 Task: Sort the products in the category "Fragrance" by unit price (high first).
Action: Mouse moved to (277, 130)
Screenshot: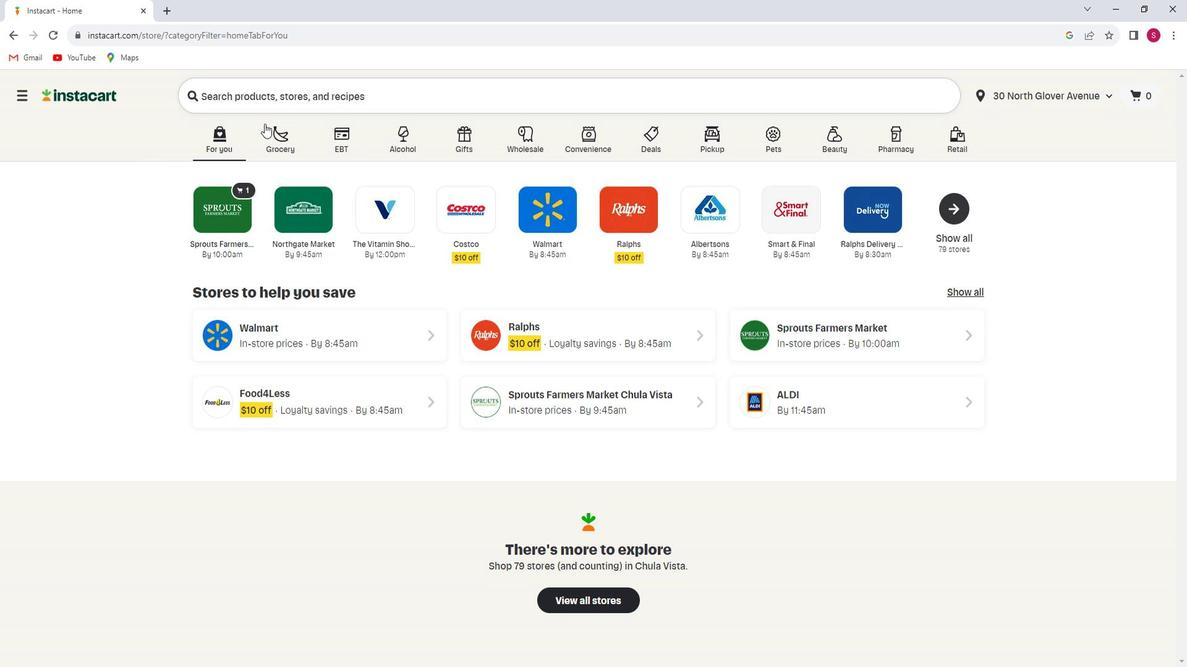 
Action: Mouse pressed left at (277, 130)
Screenshot: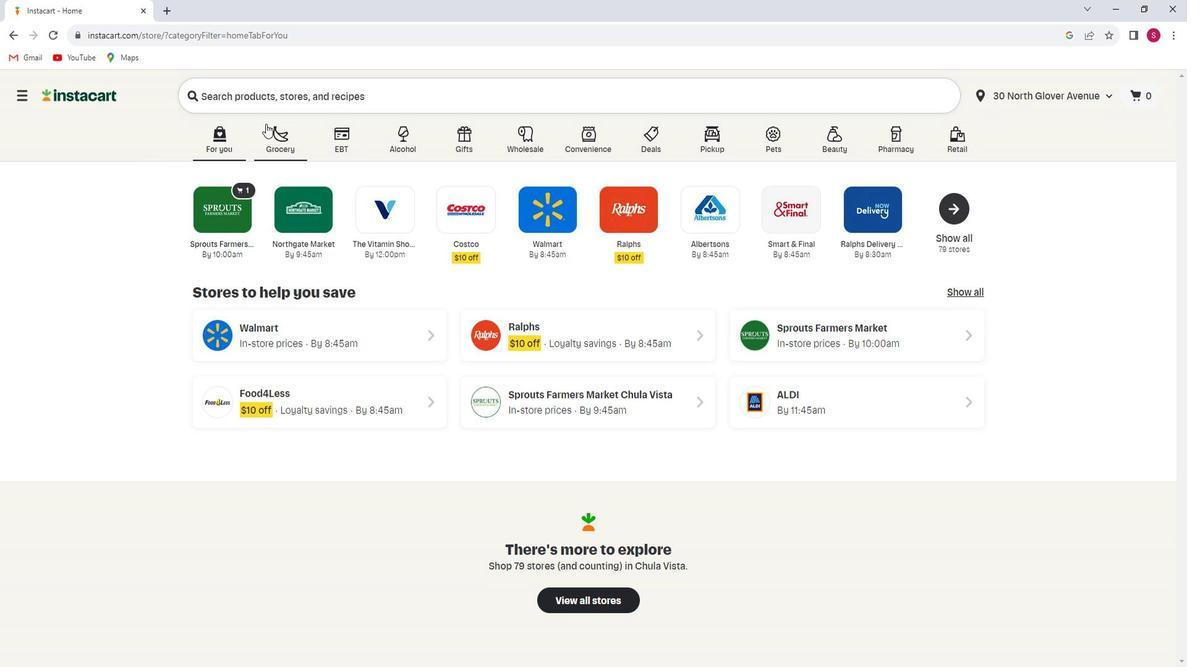
Action: Mouse moved to (324, 357)
Screenshot: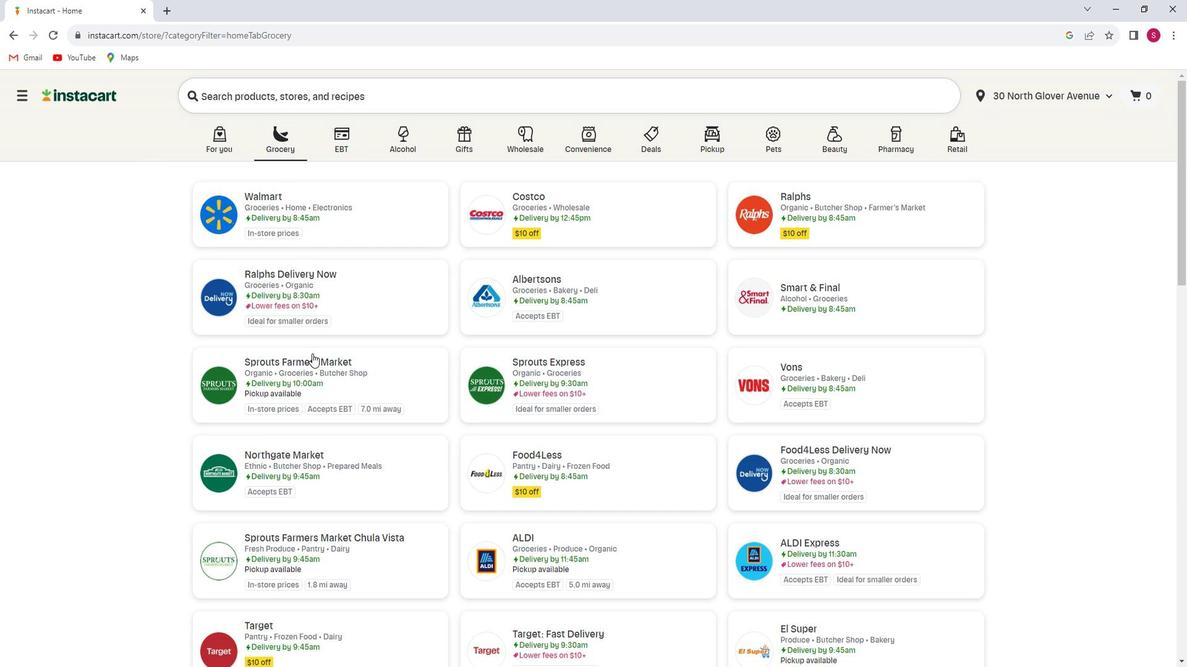 
Action: Mouse pressed left at (324, 357)
Screenshot: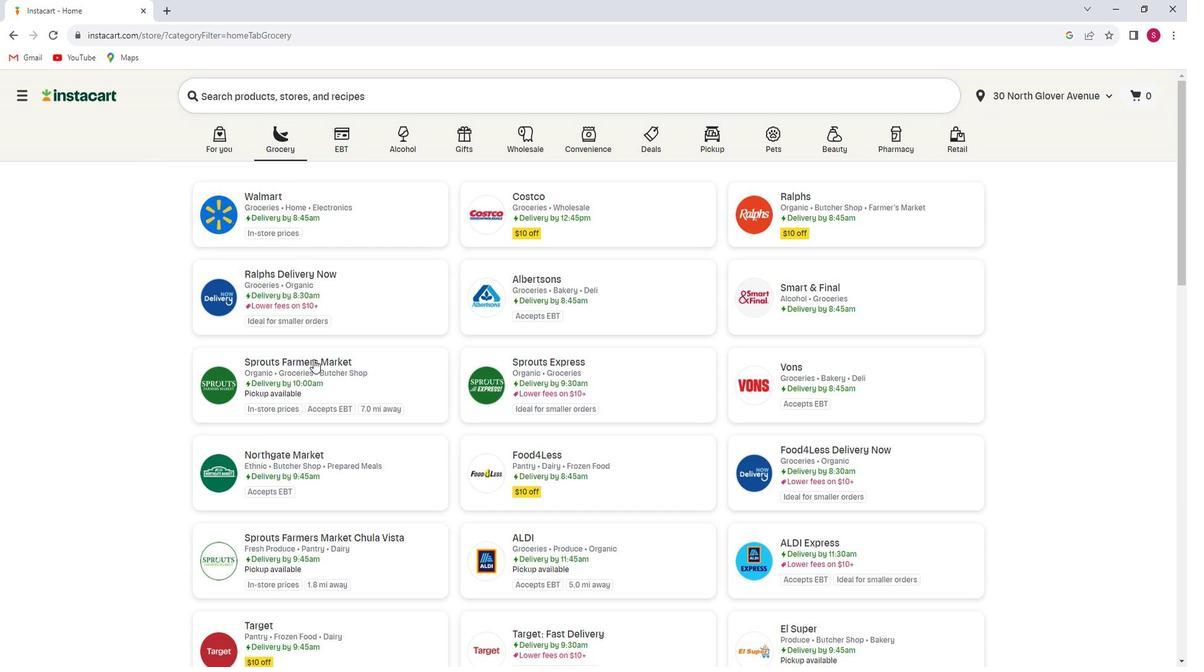 
Action: Mouse moved to (76, 438)
Screenshot: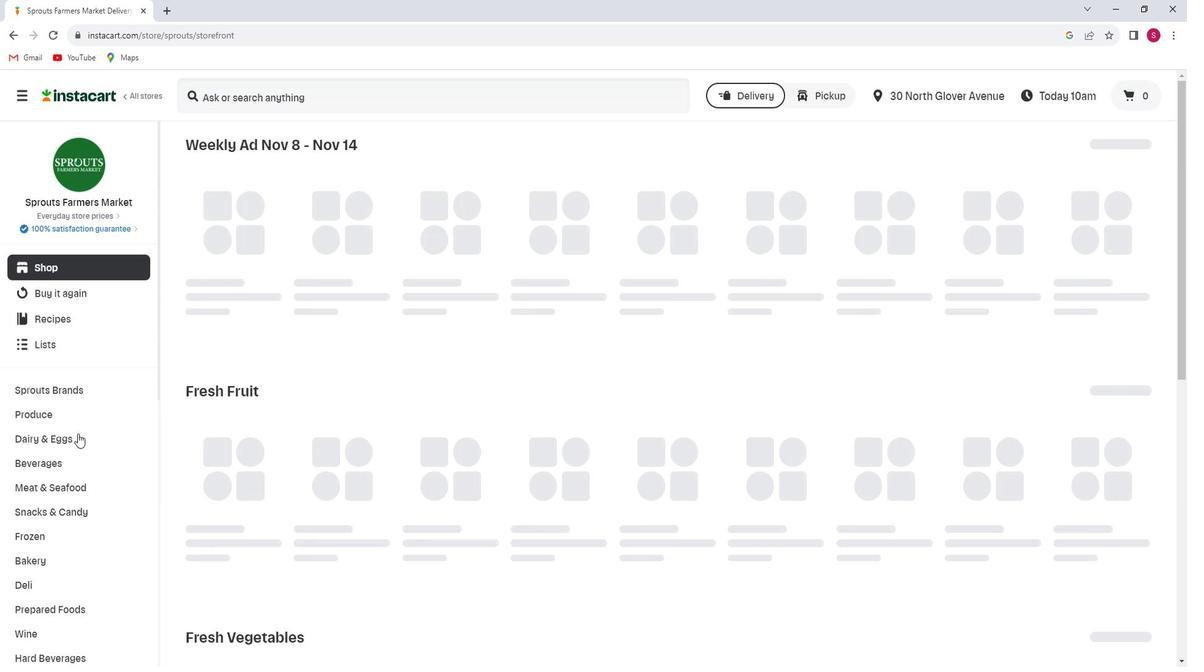 
Action: Mouse scrolled (76, 437) with delta (0, 0)
Screenshot: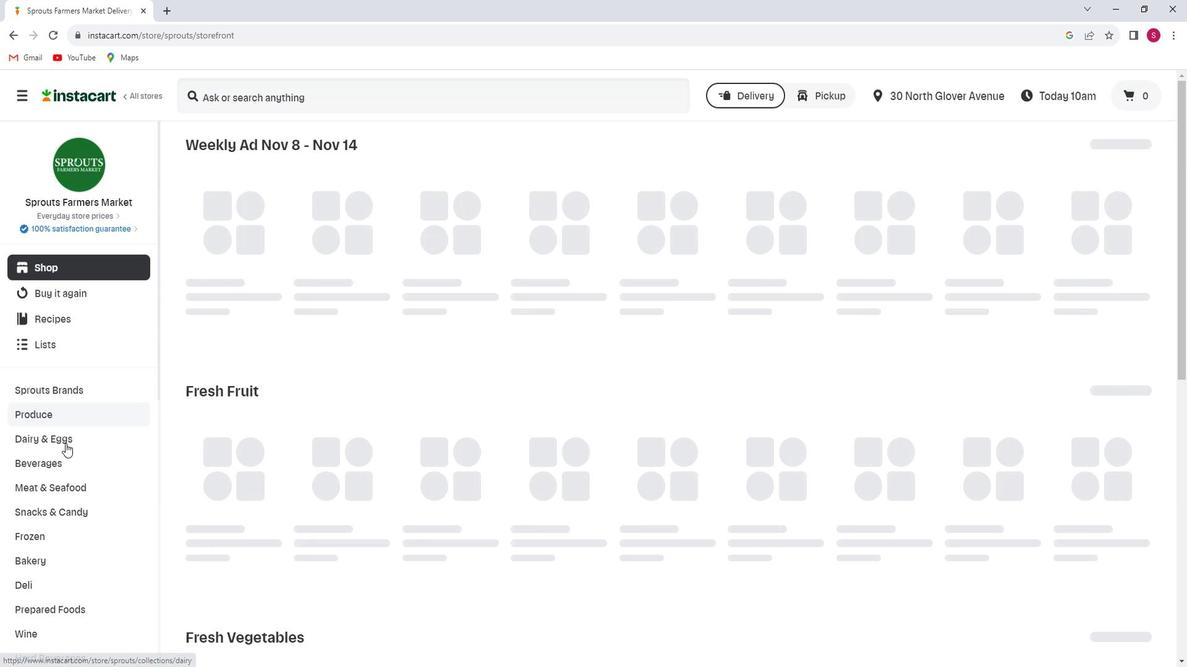 
Action: Mouse scrolled (76, 437) with delta (0, 0)
Screenshot: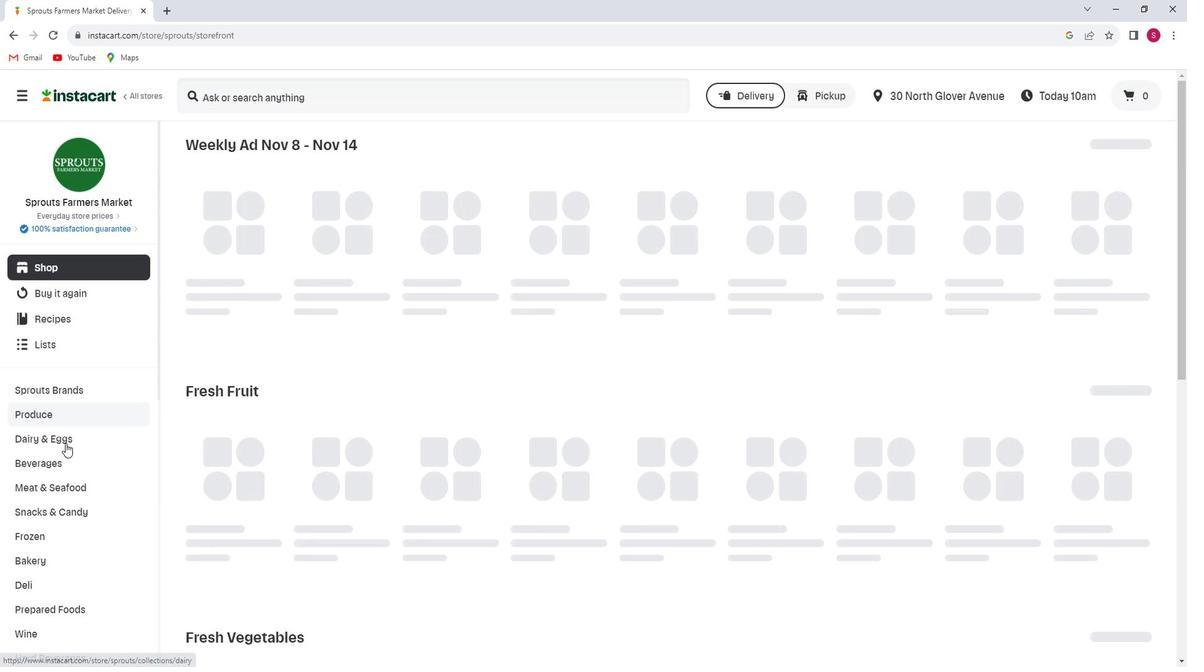 
Action: Mouse scrolled (76, 437) with delta (0, 0)
Screenshot: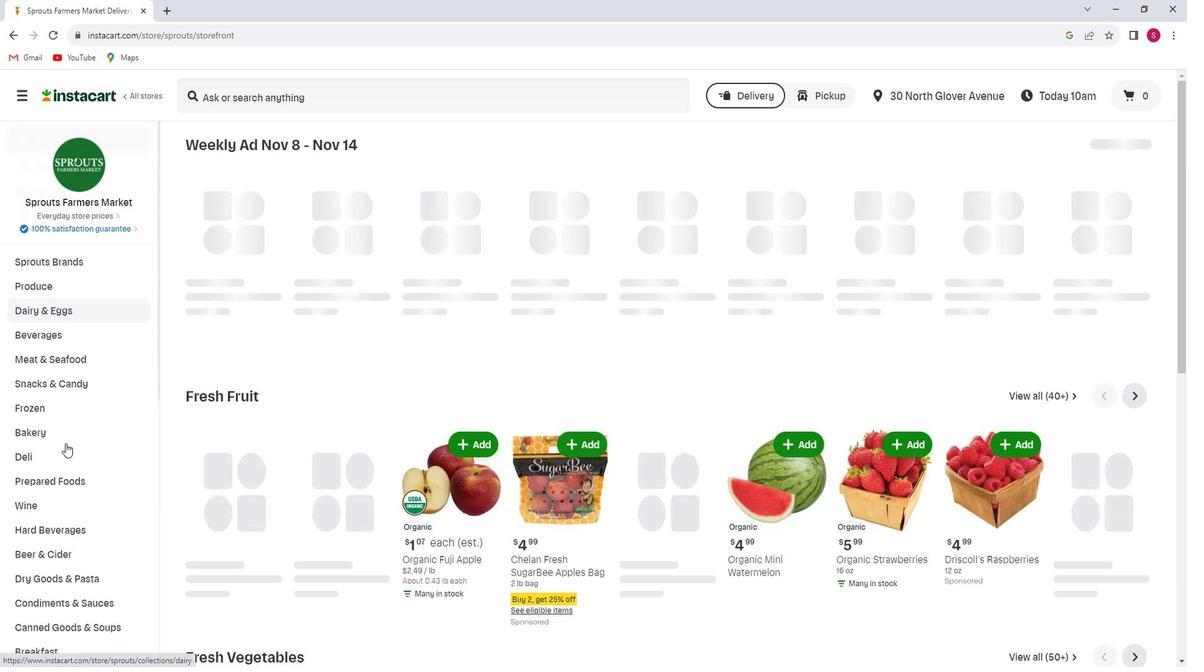 
Action: Mouse scrolled (76, 437) with delta (0, 0)
Screenshot: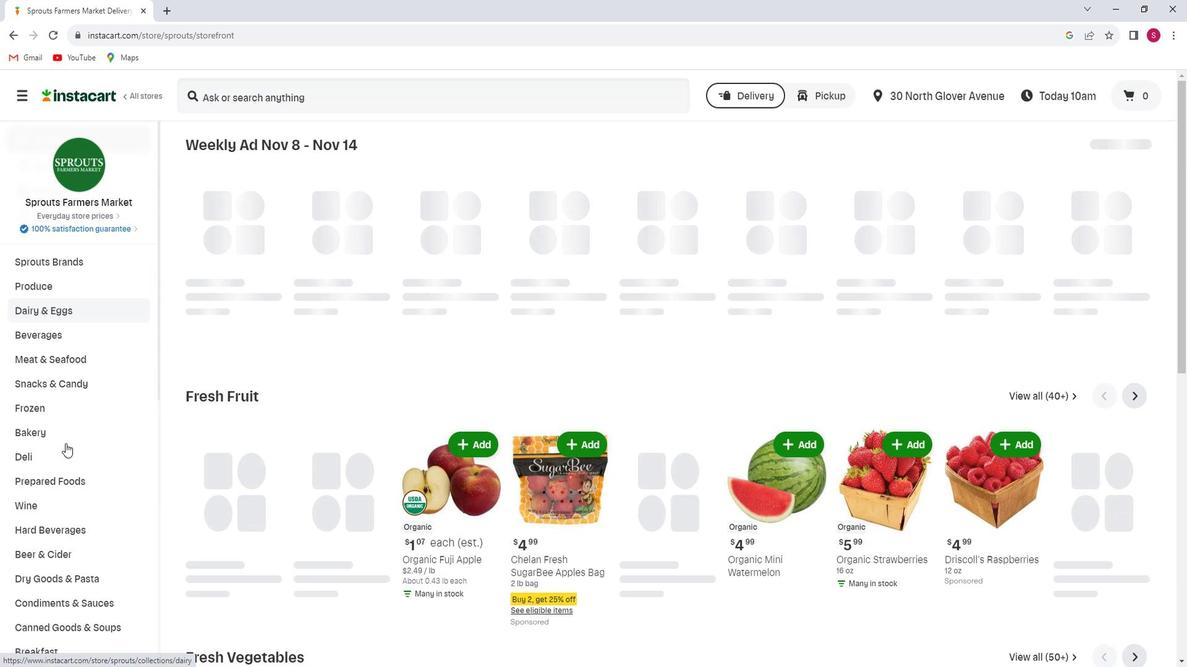 
Action: Mouse scrolled (76, 437) with delta (0, 0)
Screenshot: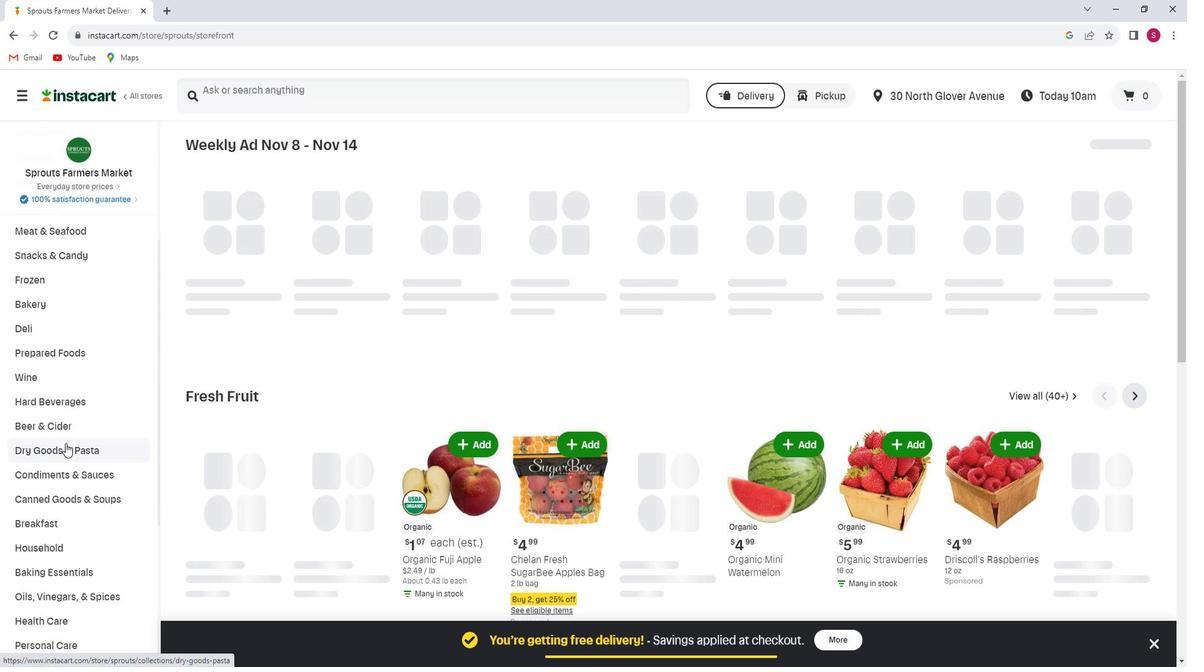 
Action: Mouse scrolled (76, 437) with delta (0, 0)
Screenshot: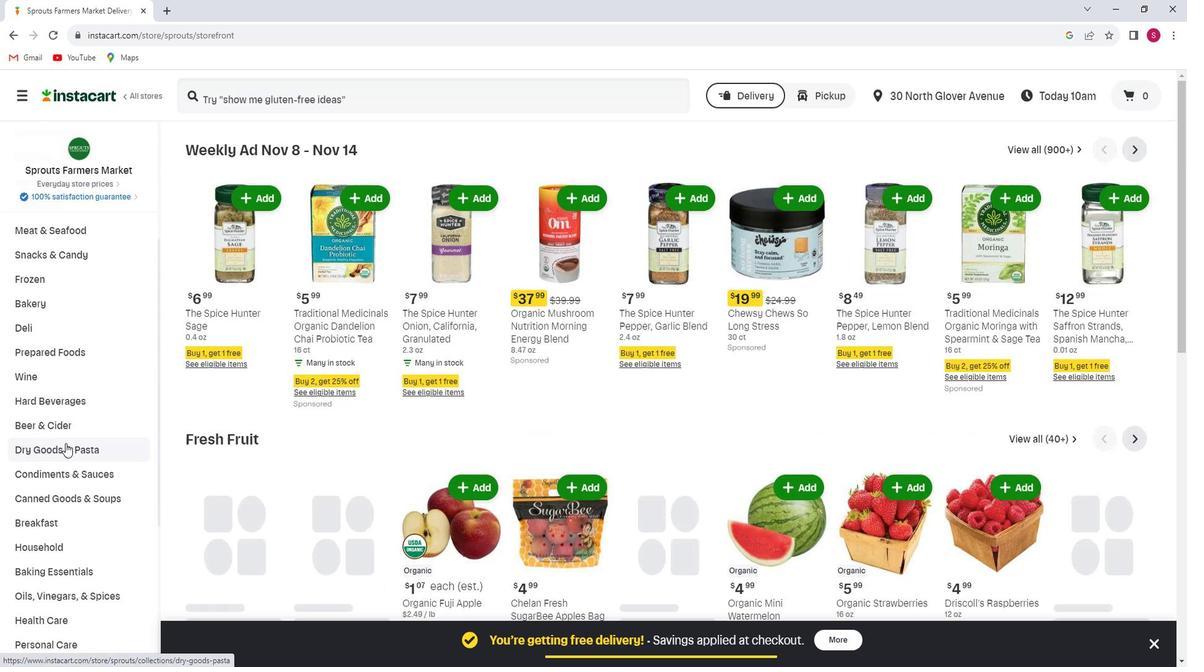 
Action: Mouse scrolled (76, 437) with delta (0, 0)
Screenshot: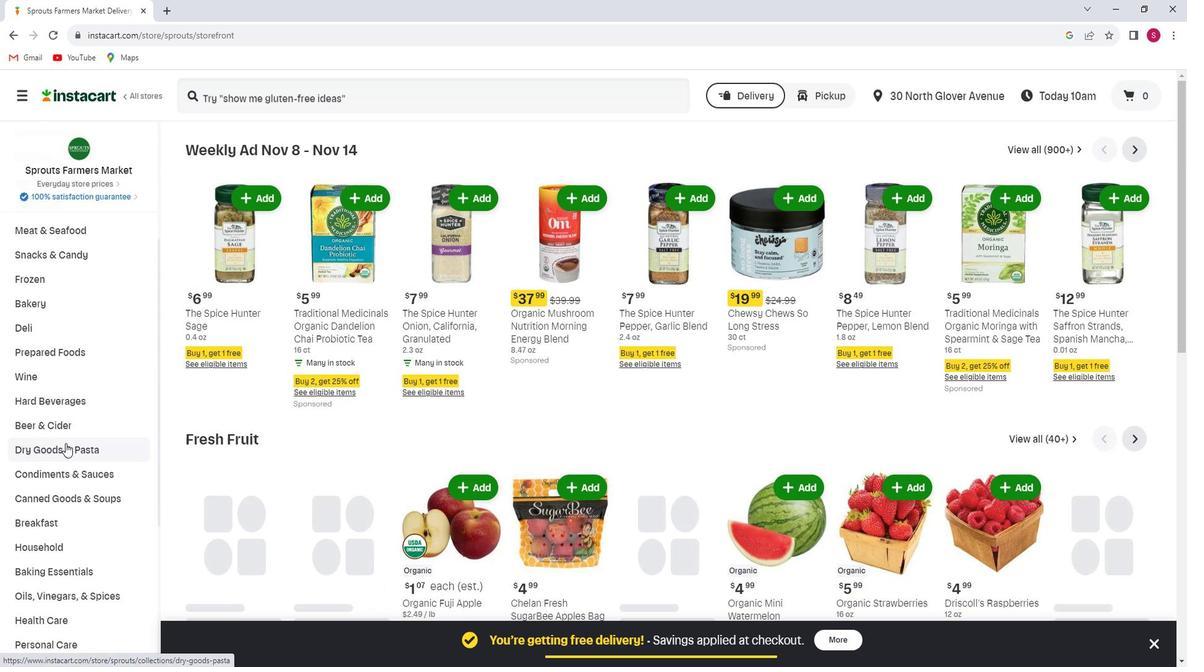 
Action: Mouse scrolled (76, 437) with delta (0, 0)
Screenshot: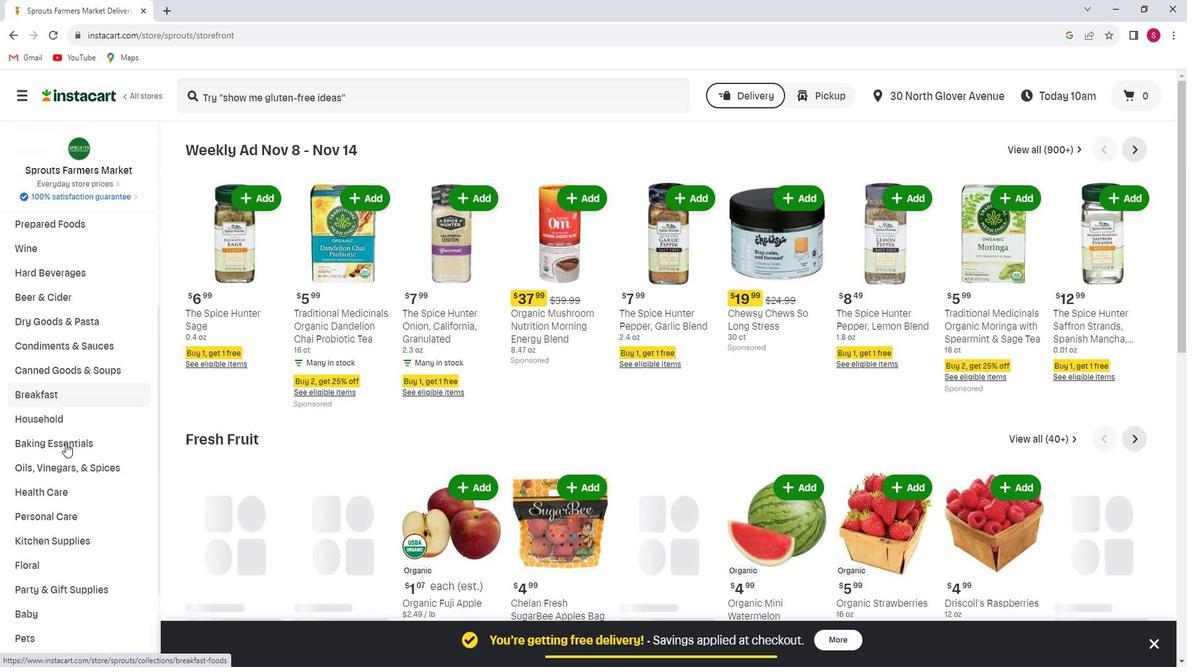 
Action: Mouse moved to (76, 440)
Screenshot: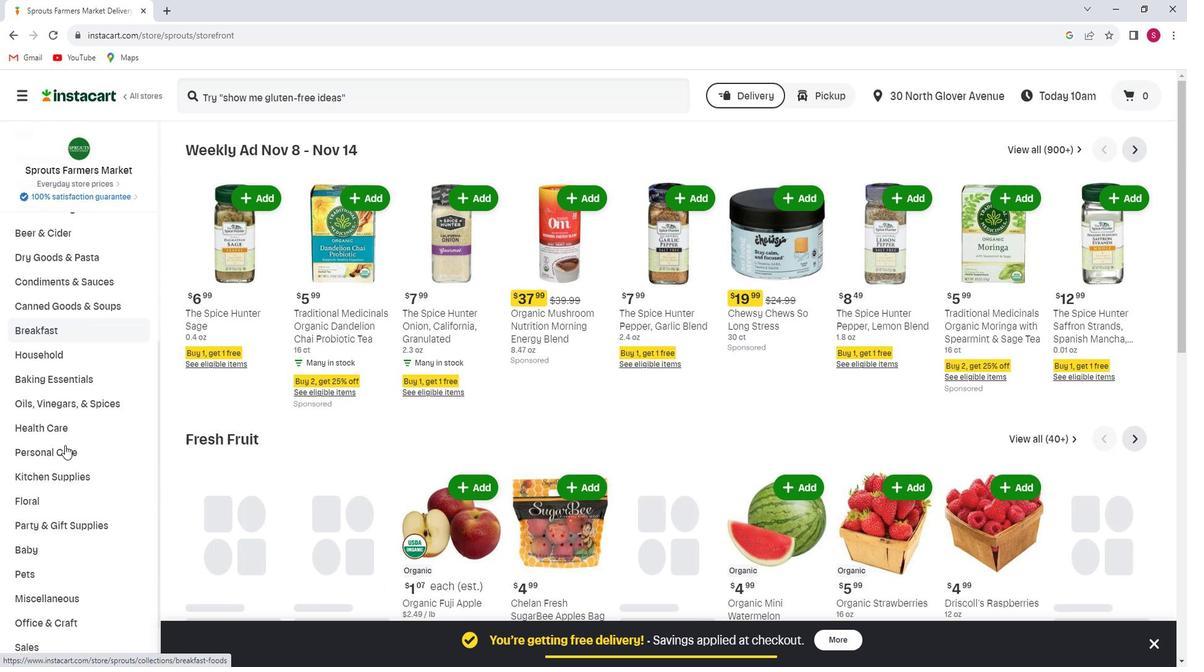 
Action: Mouse pressed left at (76, 440)
Screenshot: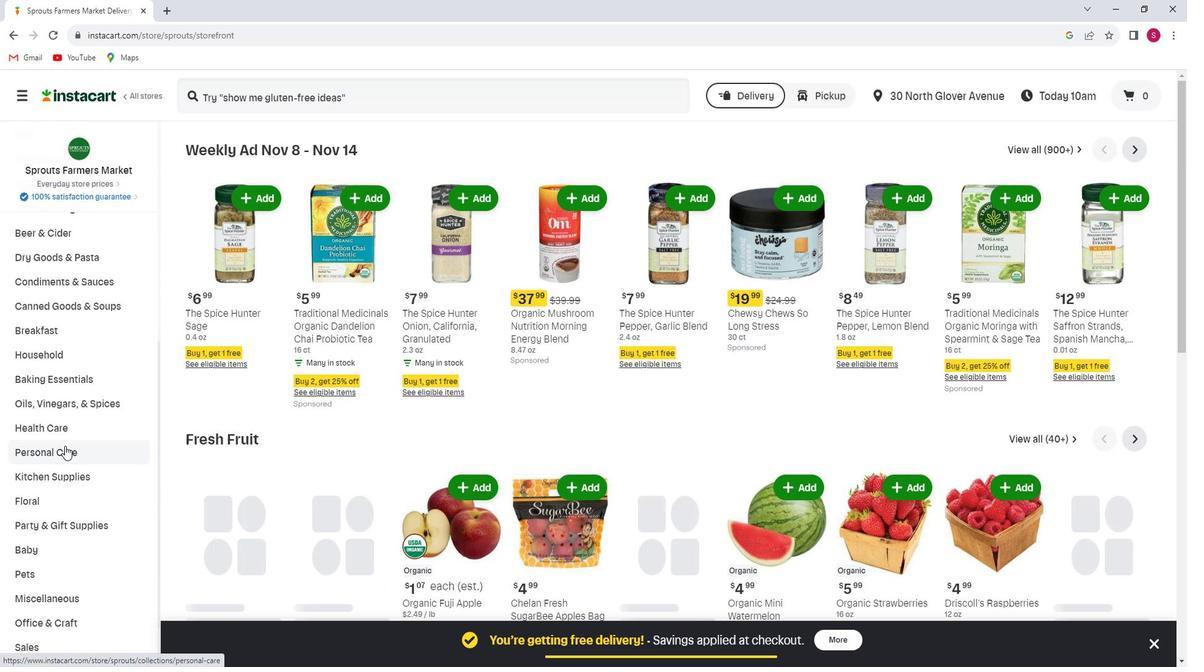 
Action: Mouse moved to (1087, 188)
Screenshot: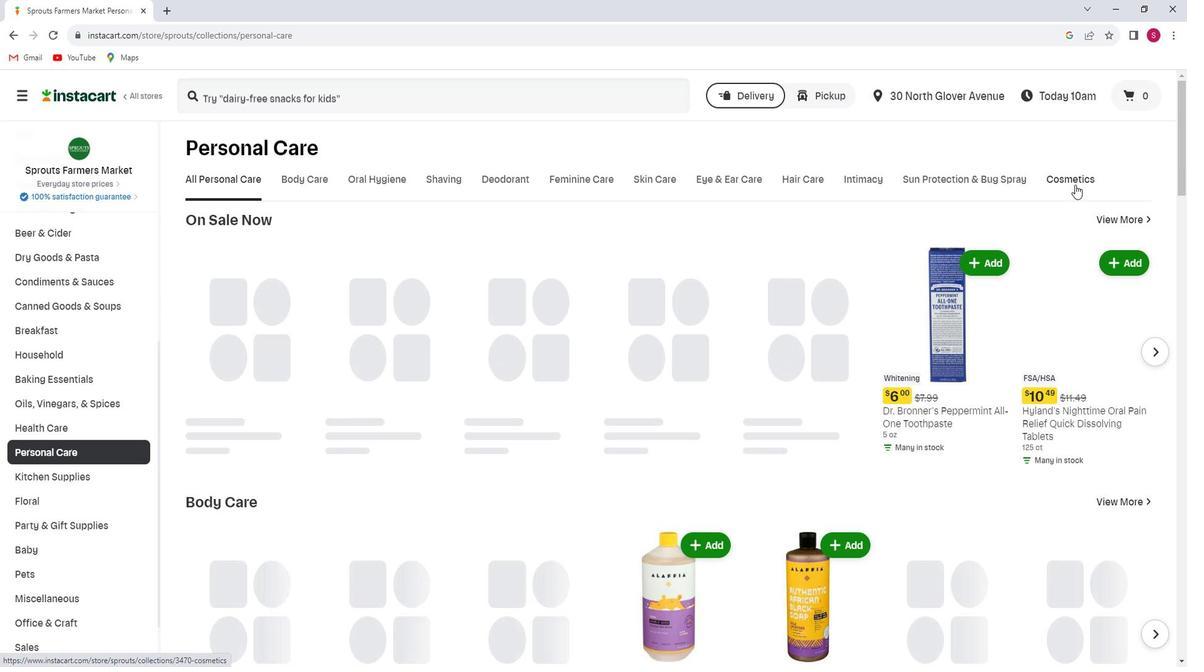 
Action: Mouse pressed left at (1087, 188)
Screenshot: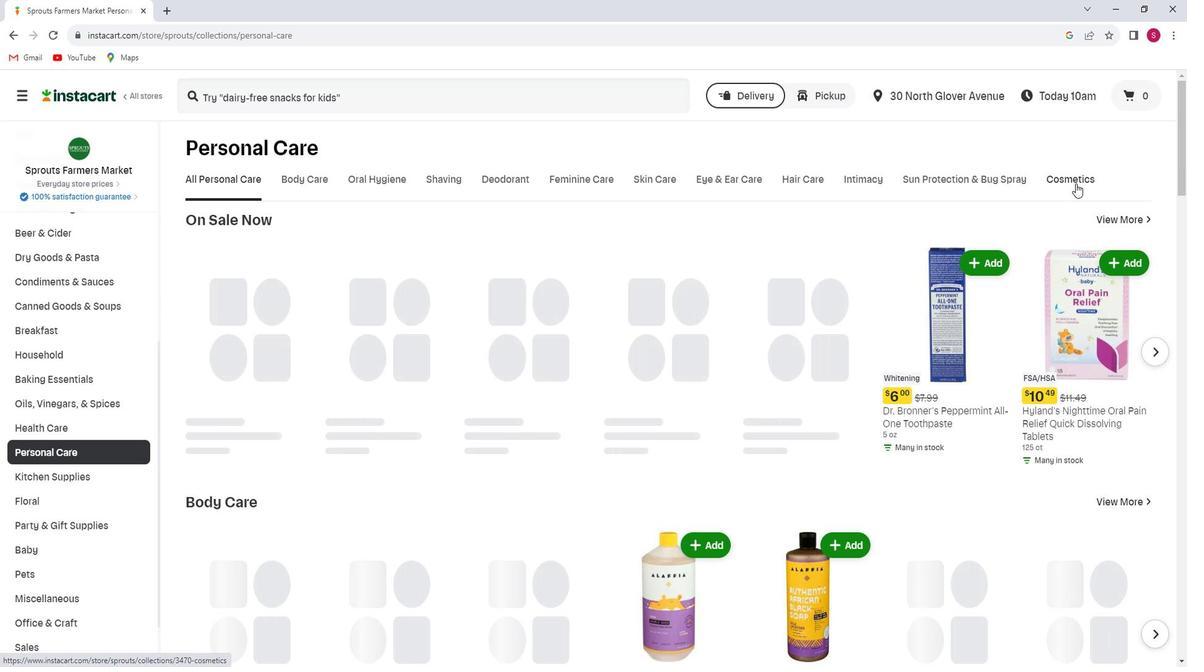 
Action: Mouse moved to (479, 243)
Screenshot: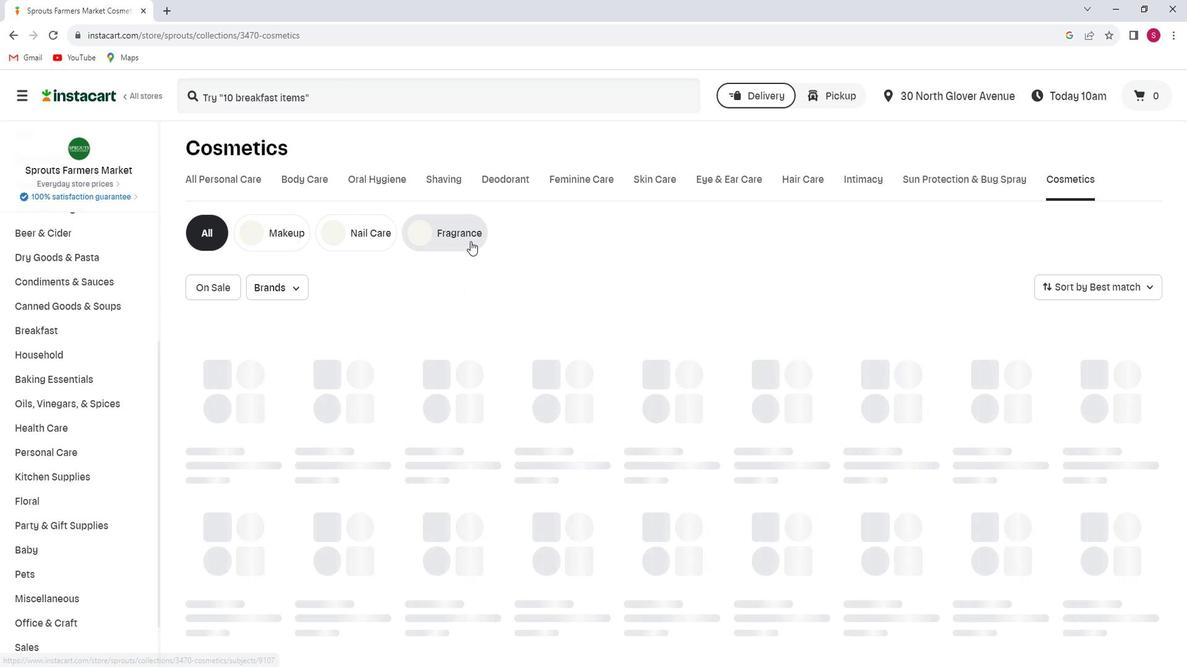 
Action: Mouse pressed left at (479, 243)
Screenshot: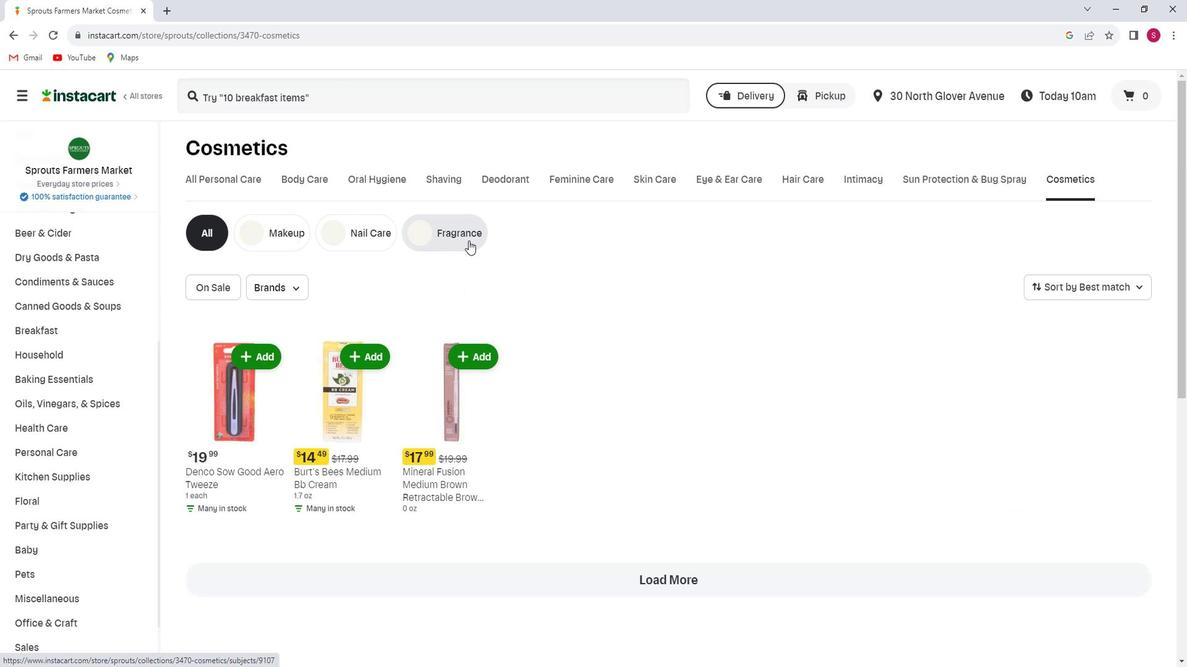 
Action: Mouse moved to (1143, 291)
Screenshot: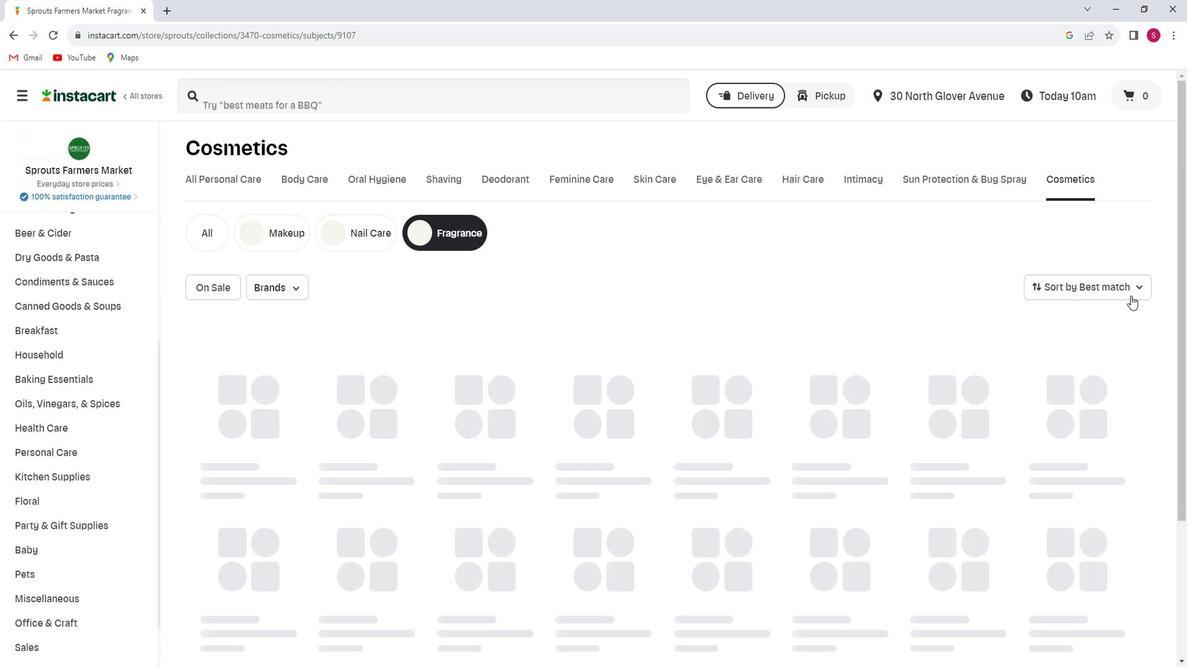 
Action: Mouse pressed left at (1143, 291)
Screenshot: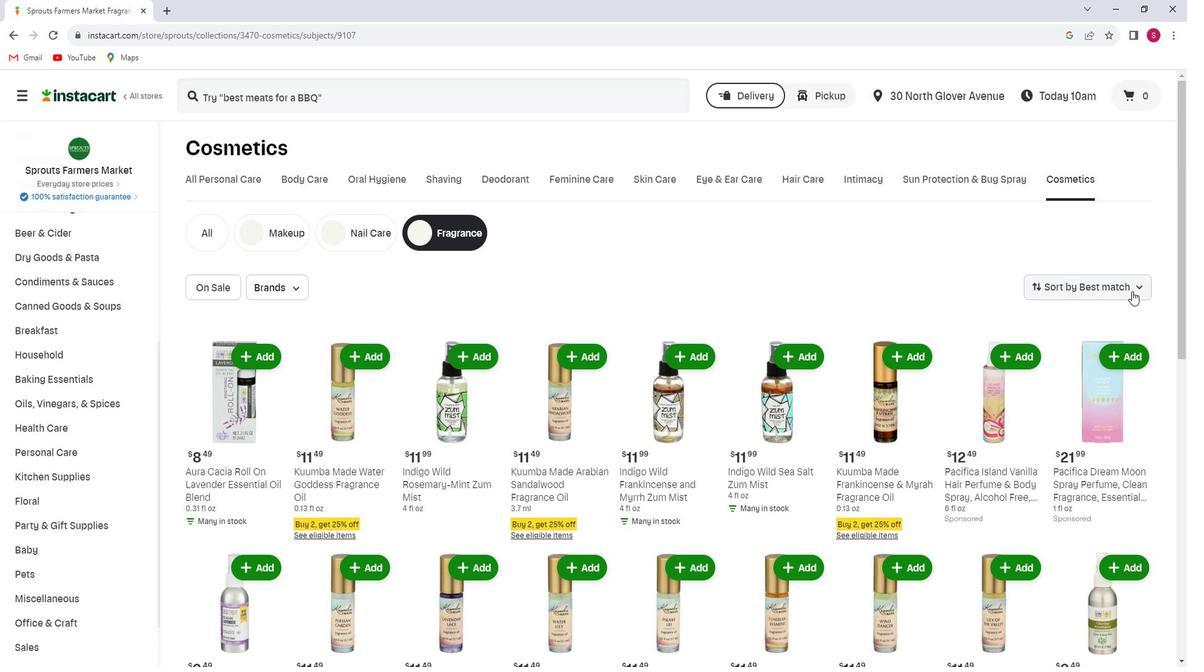 
Action: Mouse moved to (1113, 426)
Screenshot: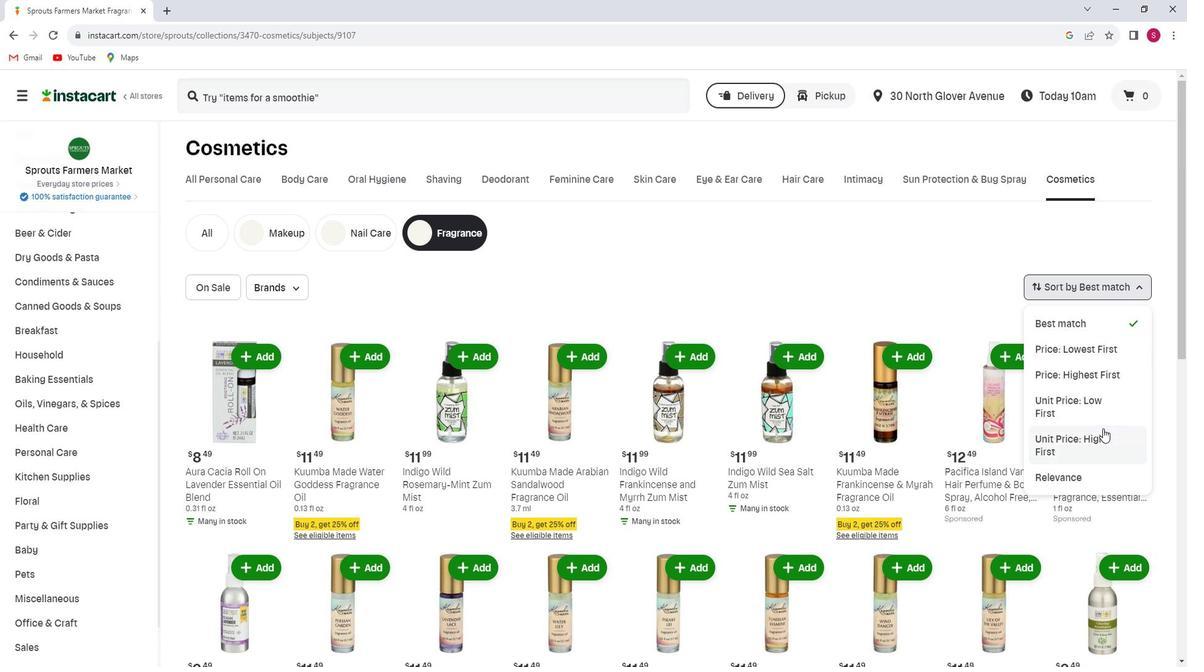 
Action: Mouse pressed left at (1113, 426)
Screenshot: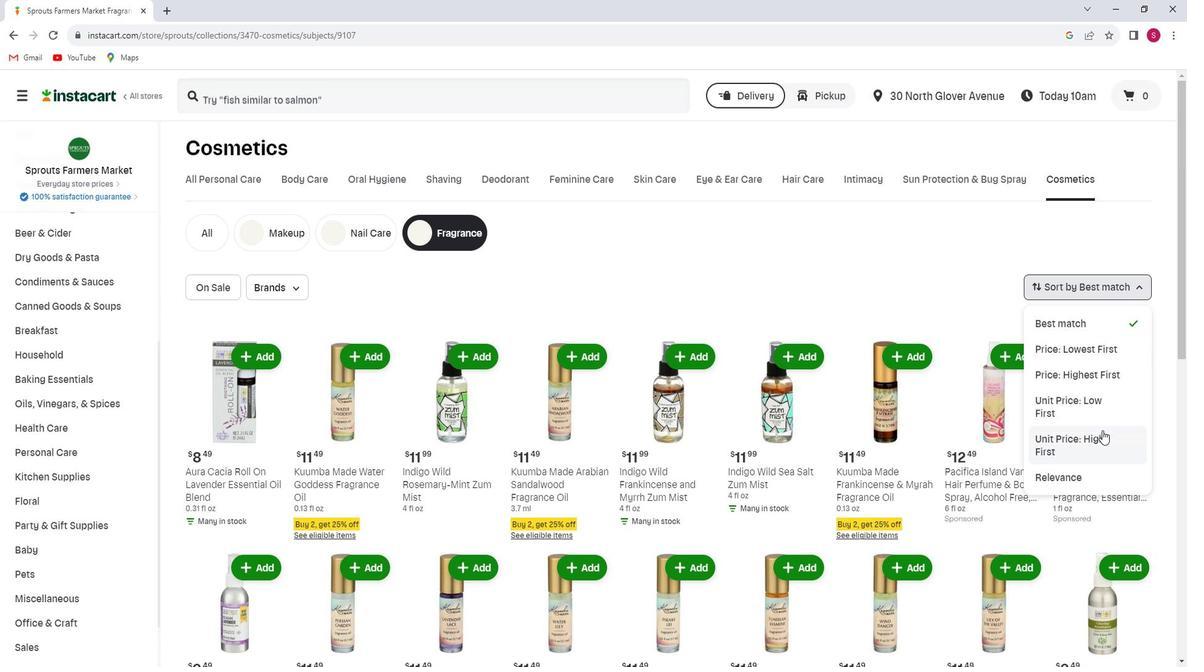 
